Task: Set the frame buffer depth for "VNC client access" to 8 bits.
Action: Mouse moved to (117, 13)
Screenshot: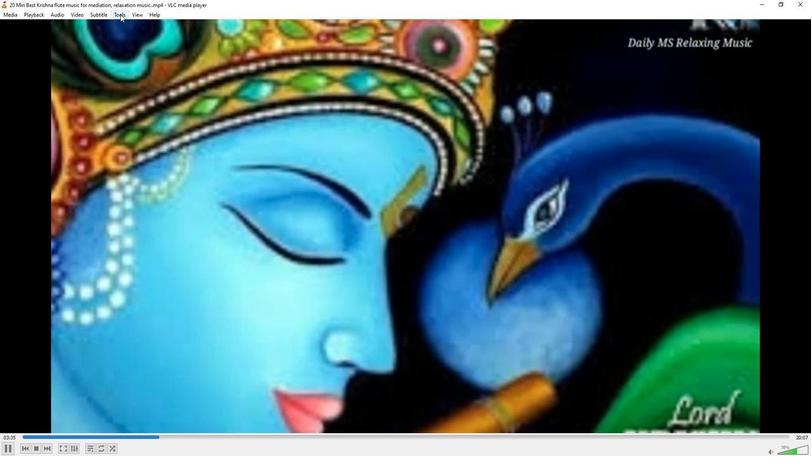 
Action: Mouse pressed left at (117, 13)
Screenshot: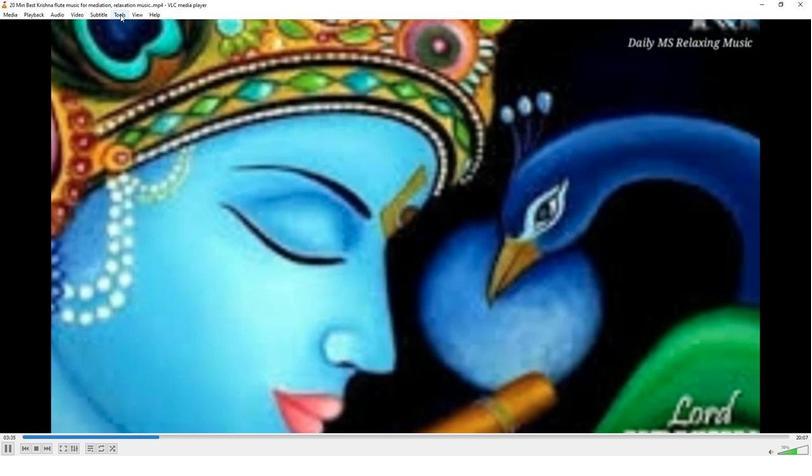 
Action: Mouse moved to (132, 116)
Screenshot: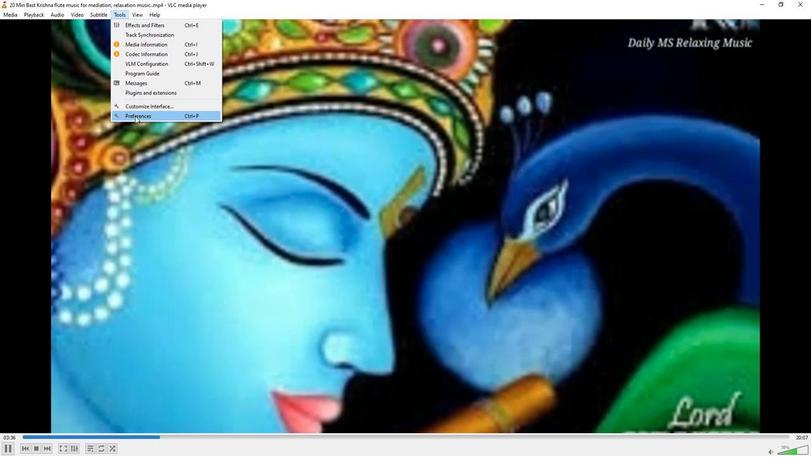 
Action: Mouse pressed left at (132, 116)
Screenshot: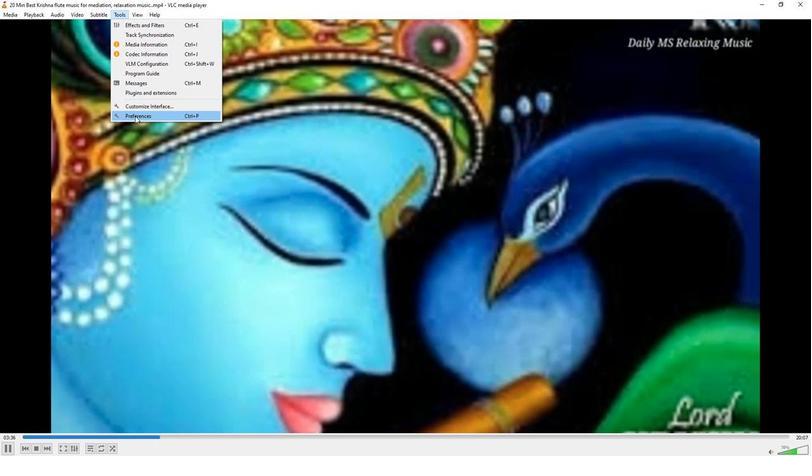
Action: Mouse moved to (263, 373)
Screenshot: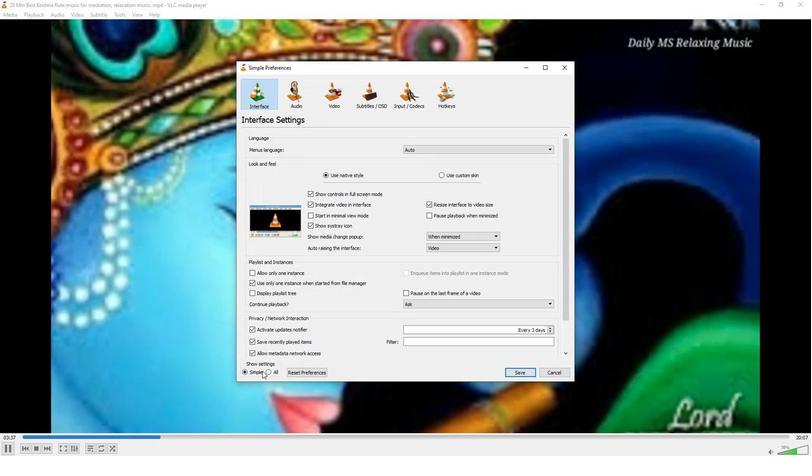 
Action: Mouse pressed left at (263, 373)
Screenshot: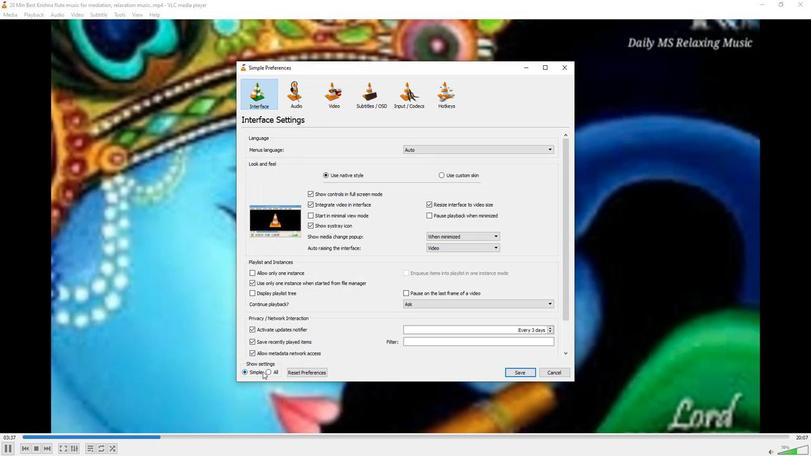 
Action: Mouse moved to (267, 373)
Screenshot: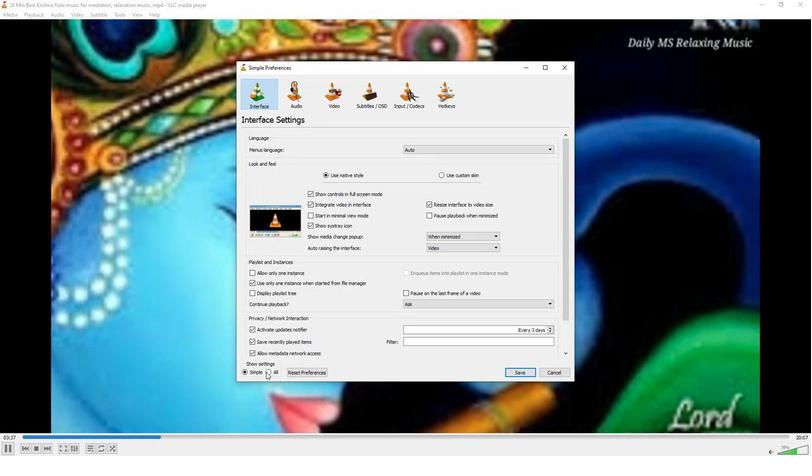 
Action: Mouse pressed left at (267, 373)
Screenshot: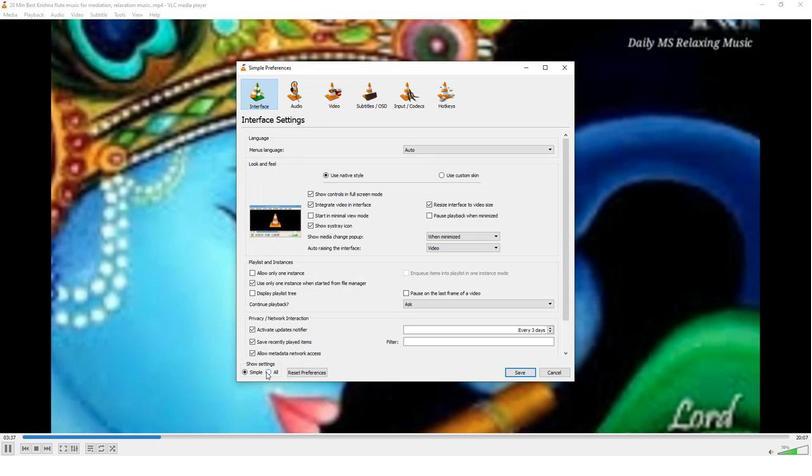 
Action: Mouse moved to (259, 231)
Screenshot: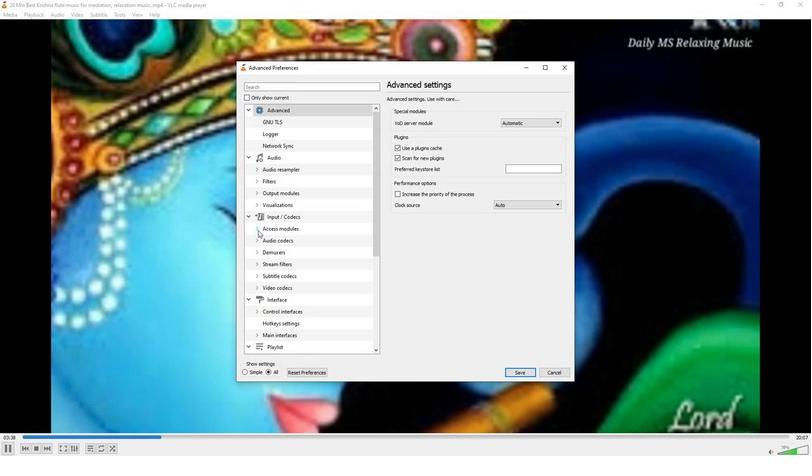 
Action: Mouse pressed left at (259, 231)
Screenshot: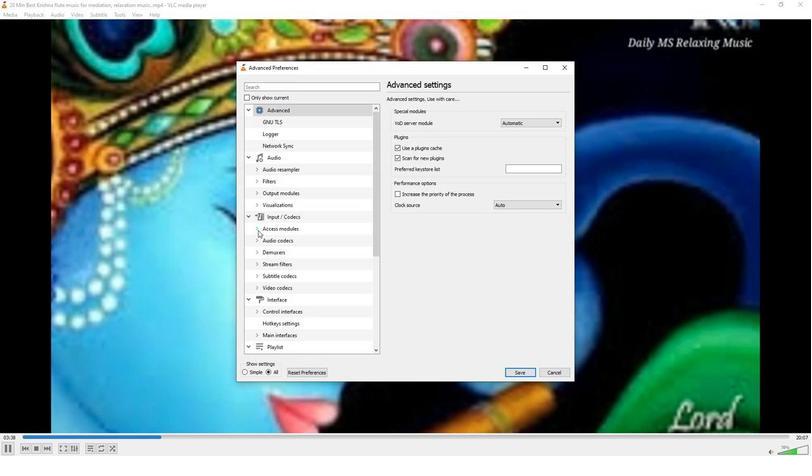 
Action: Mouse moved to (274, 266)
Screenshot: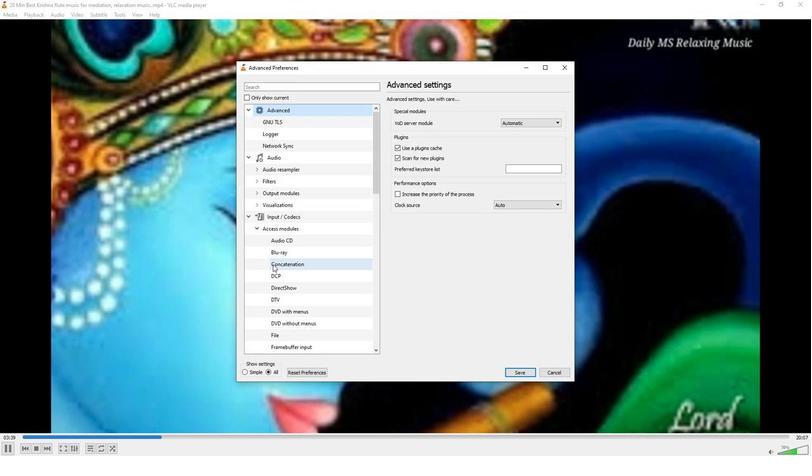 
Action: Mouse scrolled (274, 266) with delta (0, 0)
Screenshot: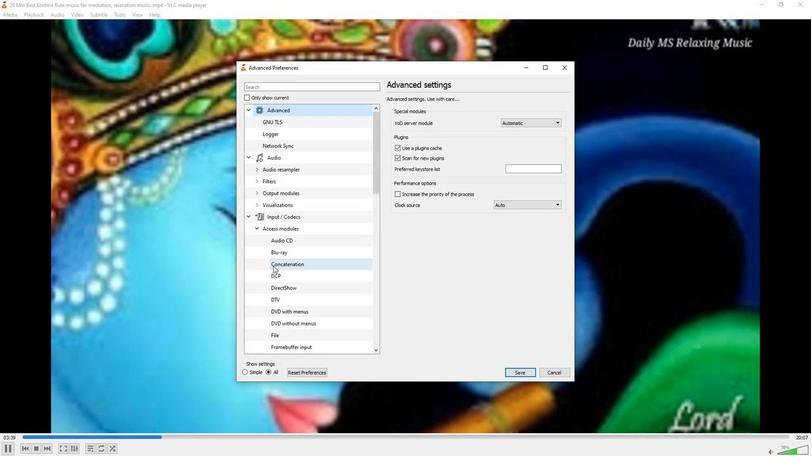 
Action: Mouse scrolled (274, 266) with delta (0, 0)
Screenshot: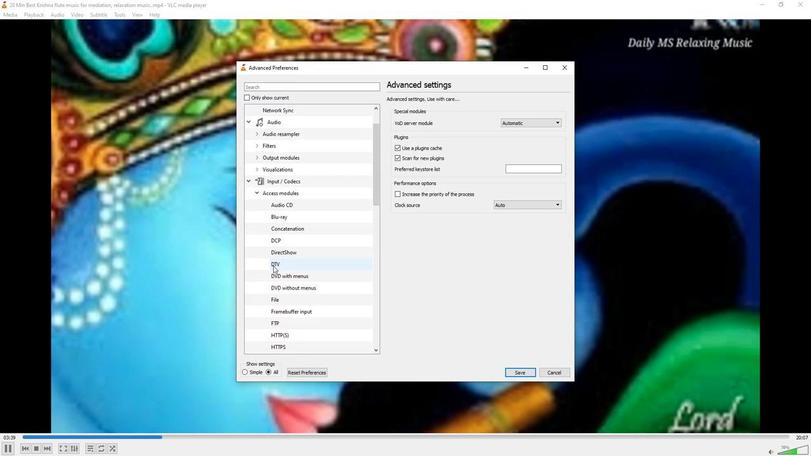 
Action: Mouse scrolled (274, 266) with delta (0, 0)
Screenshot: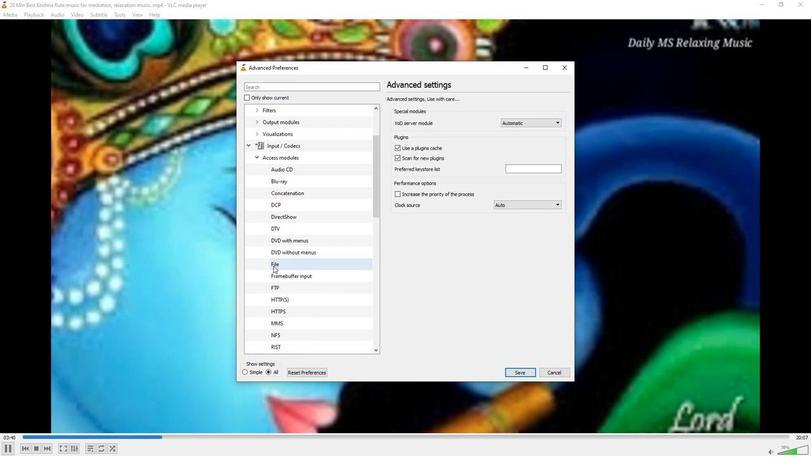 
Action: Mouse moved to (274, 266)
Screenshot: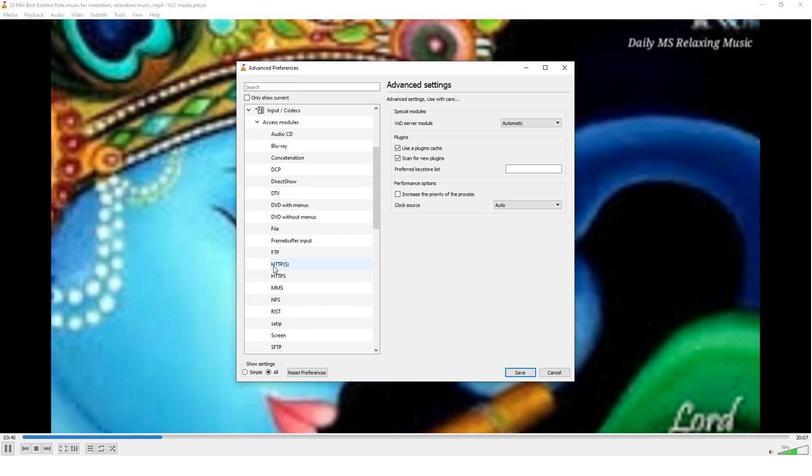 
Action: Mouse scrolled (274, 266) with delta (0, 0)
Screenshot: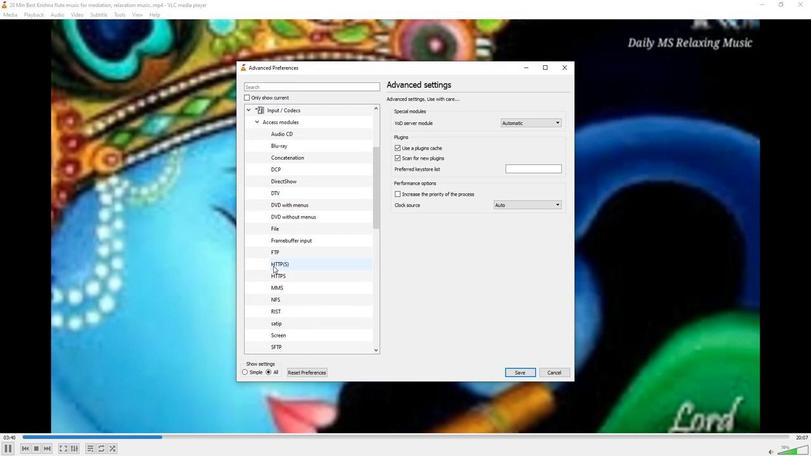 
Action: Mouse scrolled (274, 266) with delta (0, 0)
Screenshot: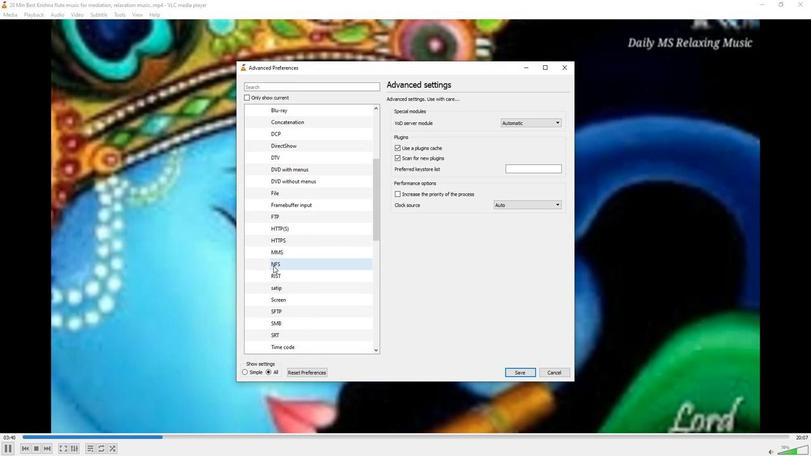 
Action: Mouse scrolled (274, 266) with delta (0, 0)
Screenshot: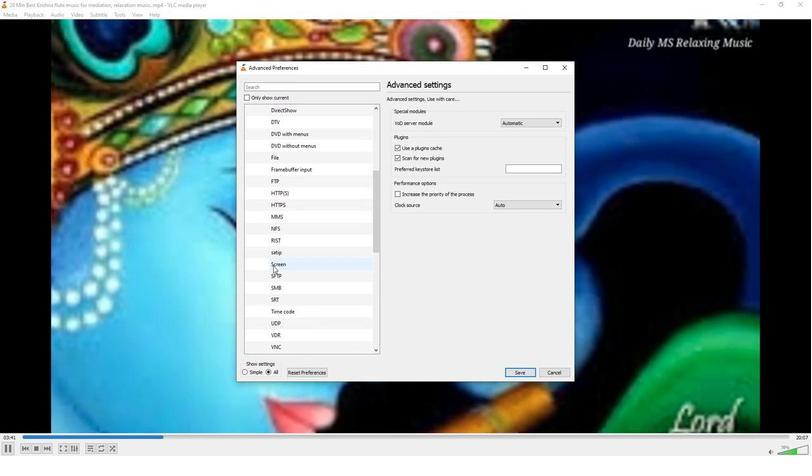 
Action: Mouse moved to (280, 311)
Screenshot: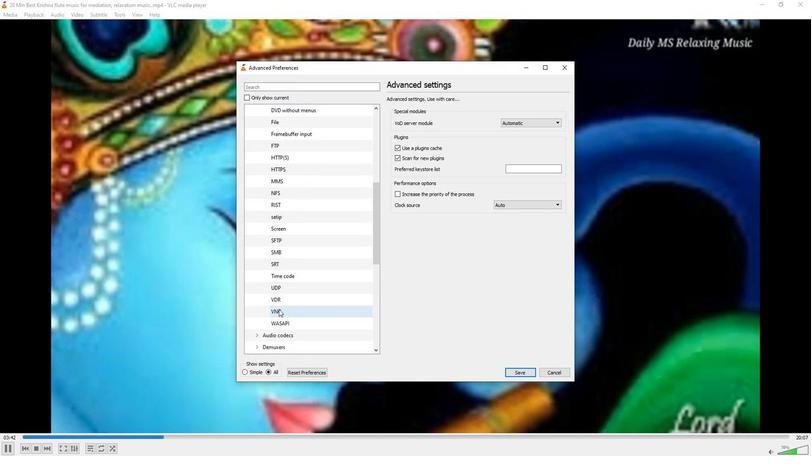 
Action: Mouse pressed left at (280, 311)
Screenshot: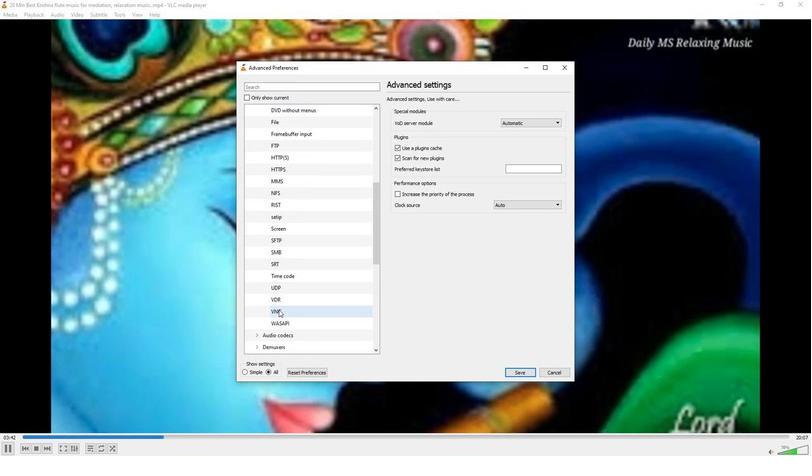 
Action: Mouse moved to (559, 200)
Screenshot: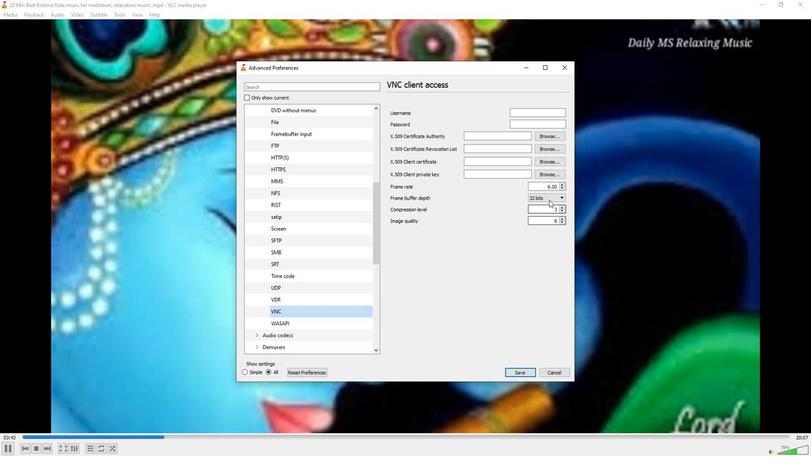 
Action: Mouse pressed left at (559, 200)
Screenshot: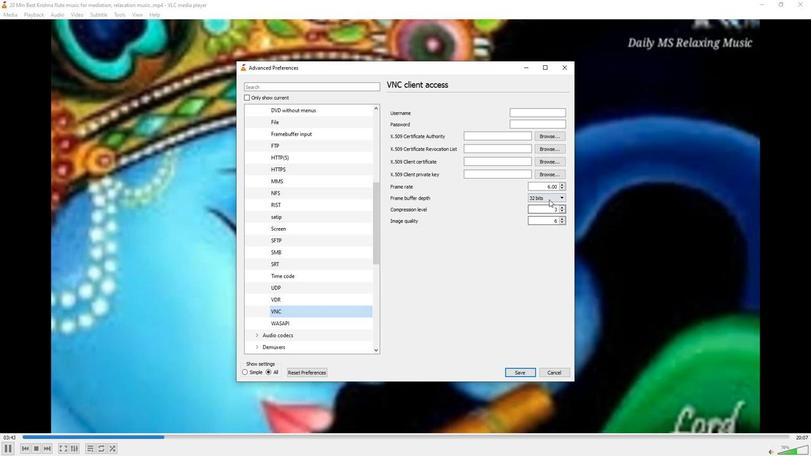 
Action: Mouse moved to (559, 222)
Screenshot: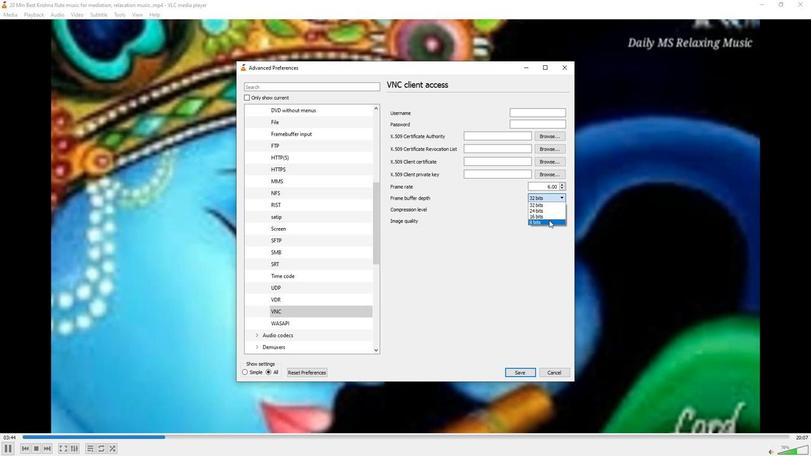 
Action: Mouse pressed left at (559, 222)
Screenshot: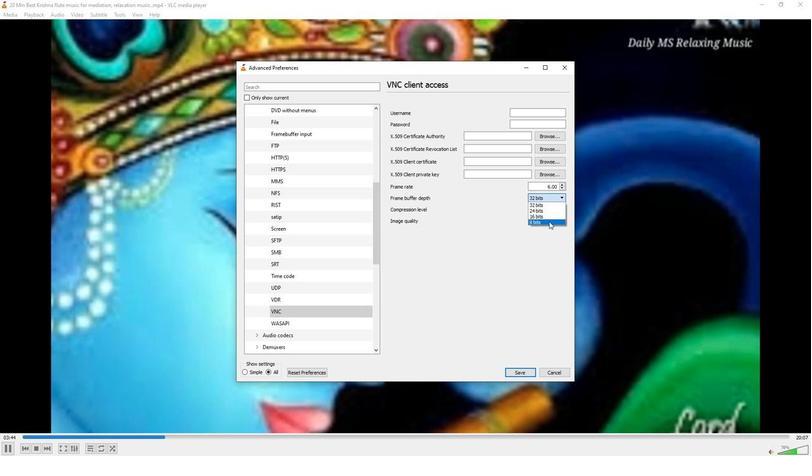 
Action: Mouse moved to (467, 207)
Screenshot: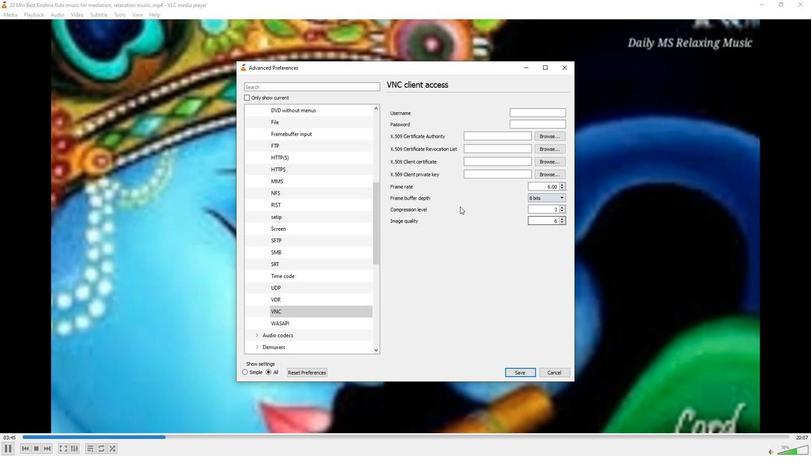 
